Task: Create in the project VentureTech and in the Backlog issue 'Implement a new cloud-based event management system for a company with advanced ticketing and registration features' a child issue 'Serverless computing application resource usage optimization', and assign it to team member softage.2@softage.net.
Action: Mouse moved to (684, 262)
Screenshot: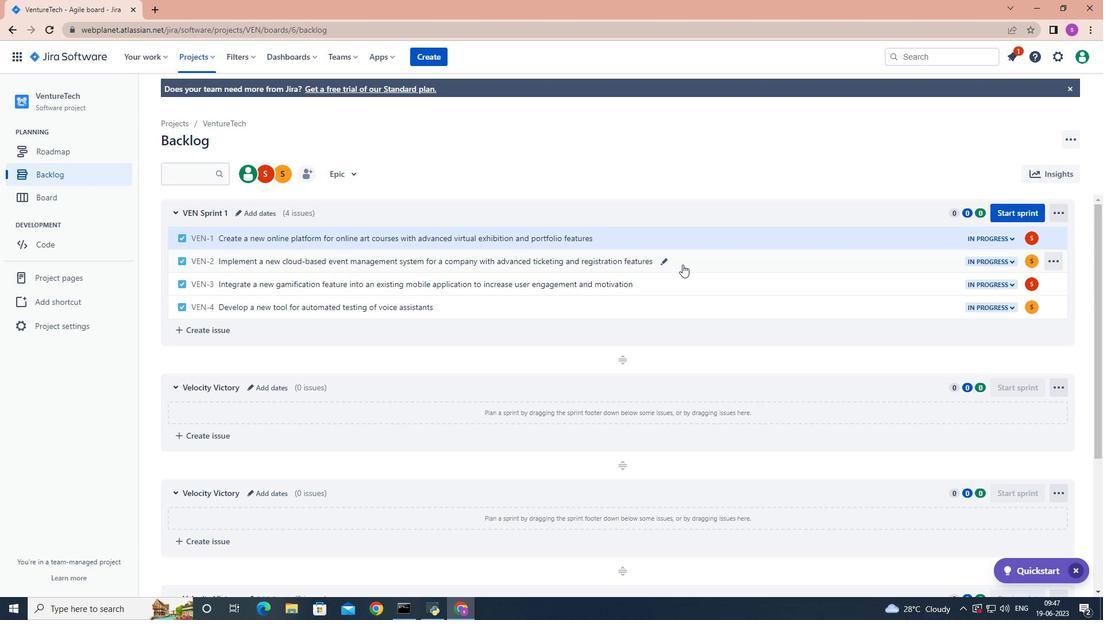 
Action: Mouse pressed left at (684, 262)
Screenshot: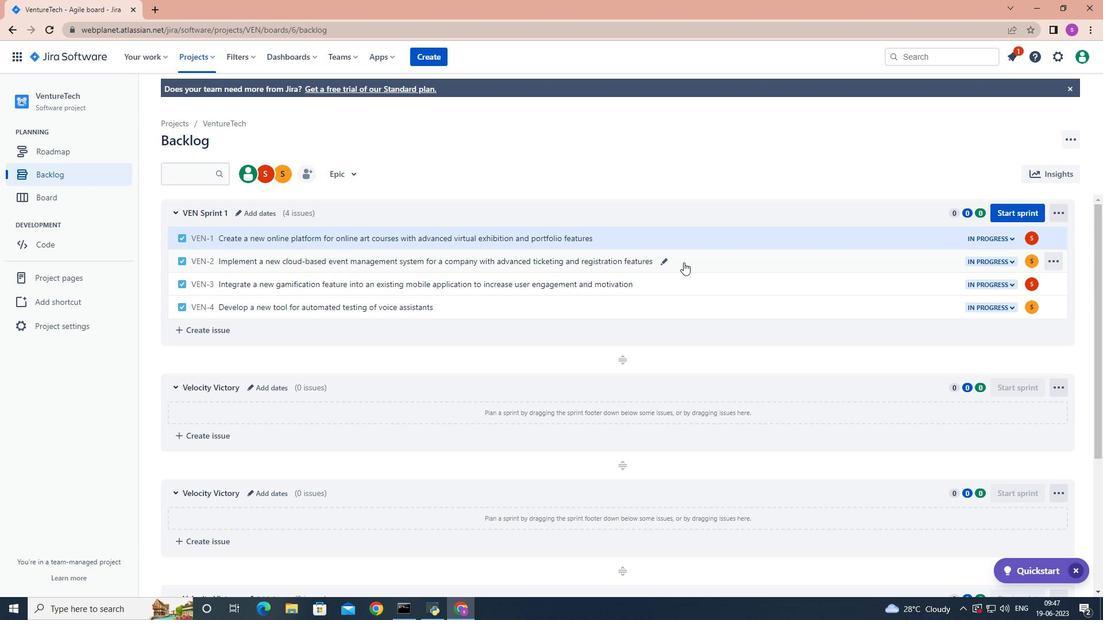 
Action: Mouse moved to (904, 309)
Screenshot: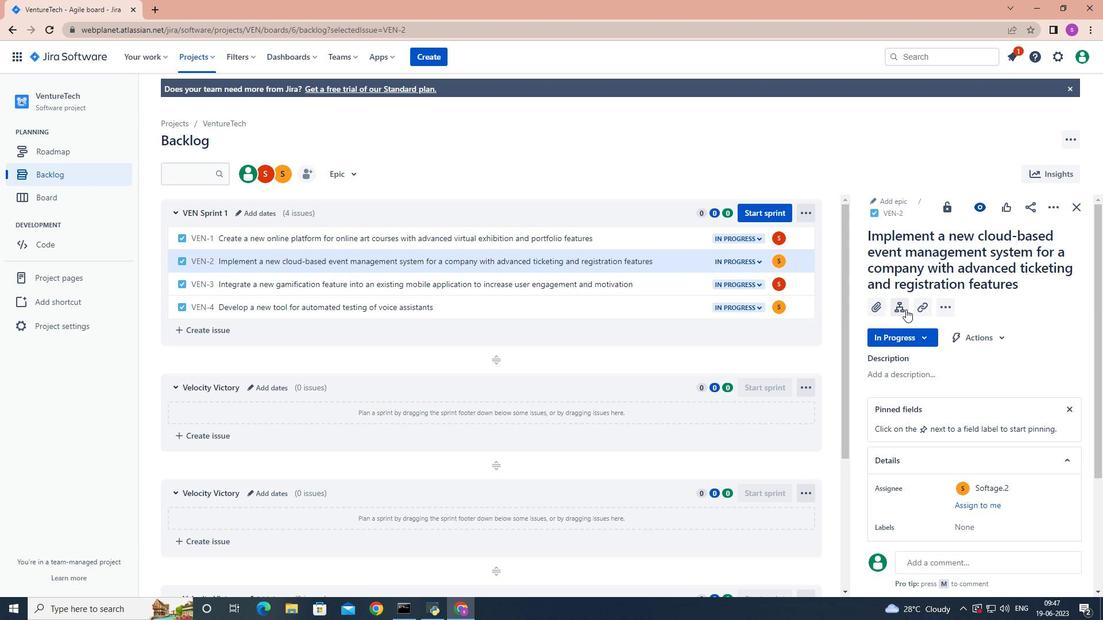 
Action: Mouse pressed left at (904, 309)
Screenshot: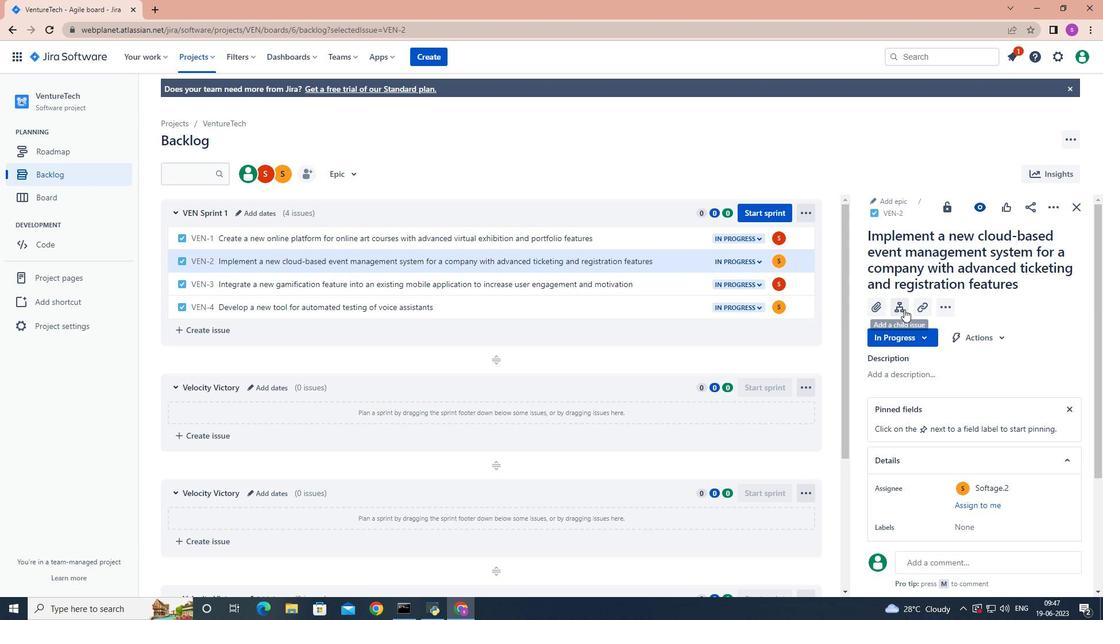 
Action: Key pressed <Key.shift>Serverless<Key.space>computing<Key.space>application<Key.space>resource<Key.space>usage<Key.space>optimization<Key.enter>
Screenshot: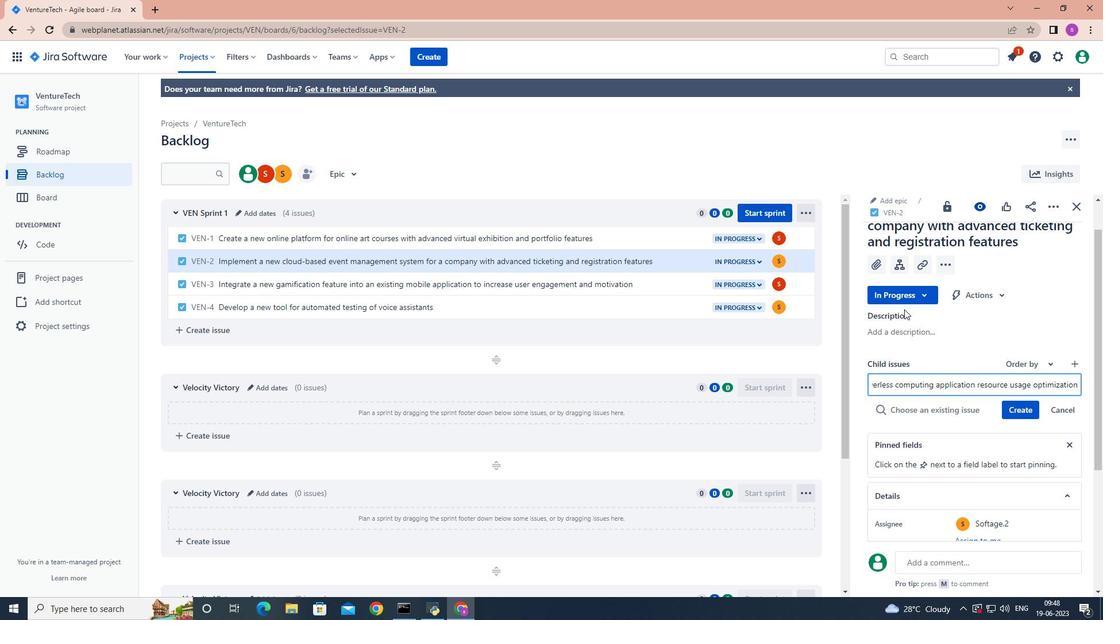 
Action: Mouse moved to (1029, 393)
Screenshot: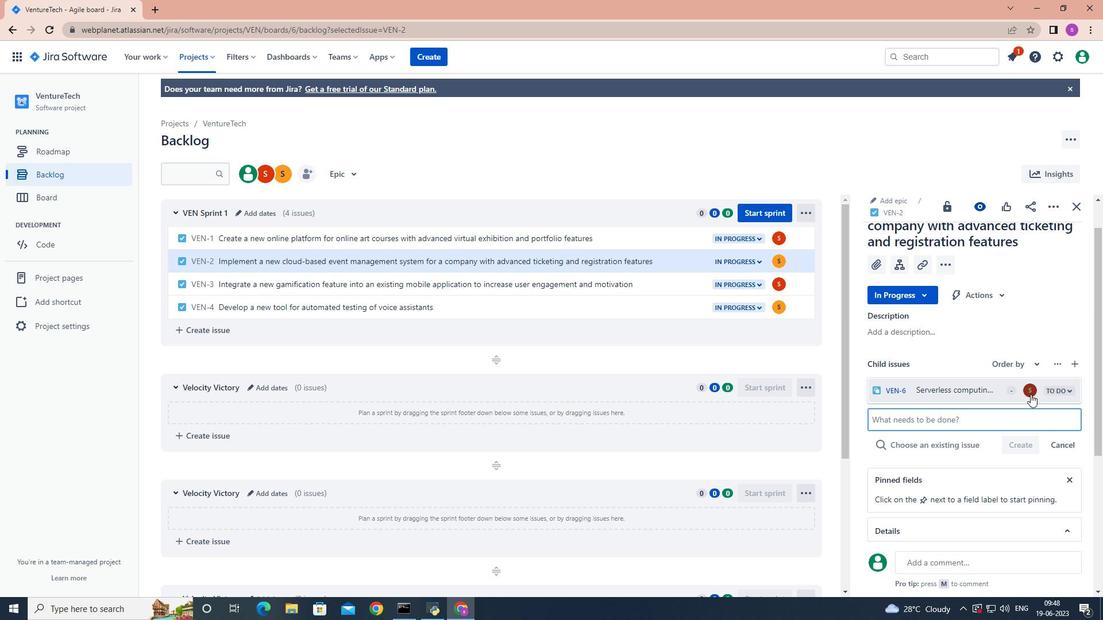
Action: Mouse pressed left at (1029, 393)
Screenshot: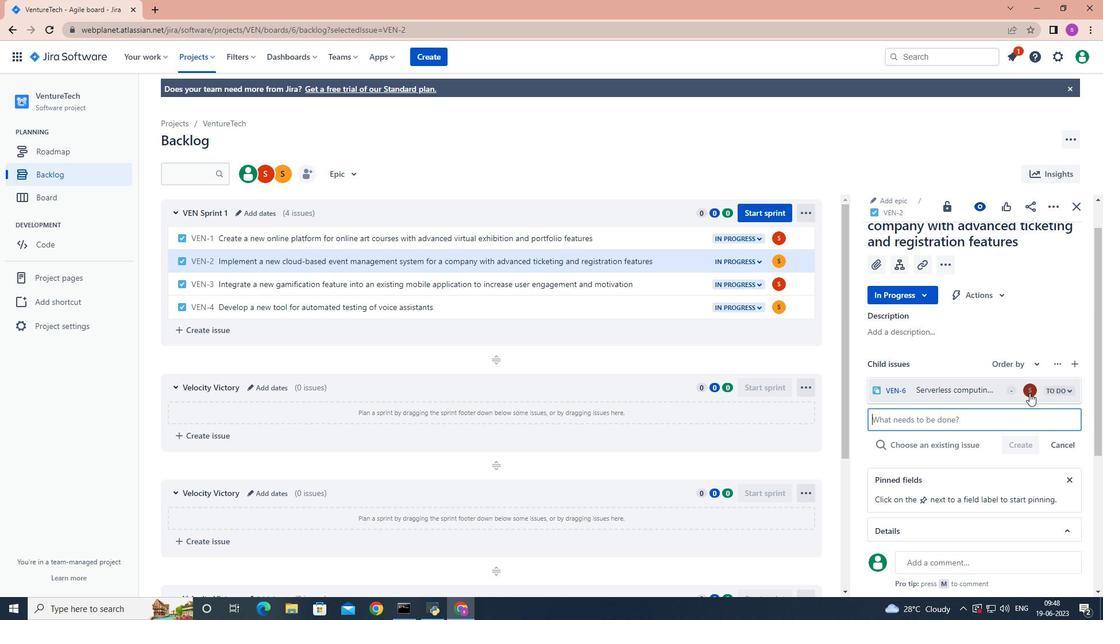
Action: Mouse moved to (1024, 391)
Screenshot: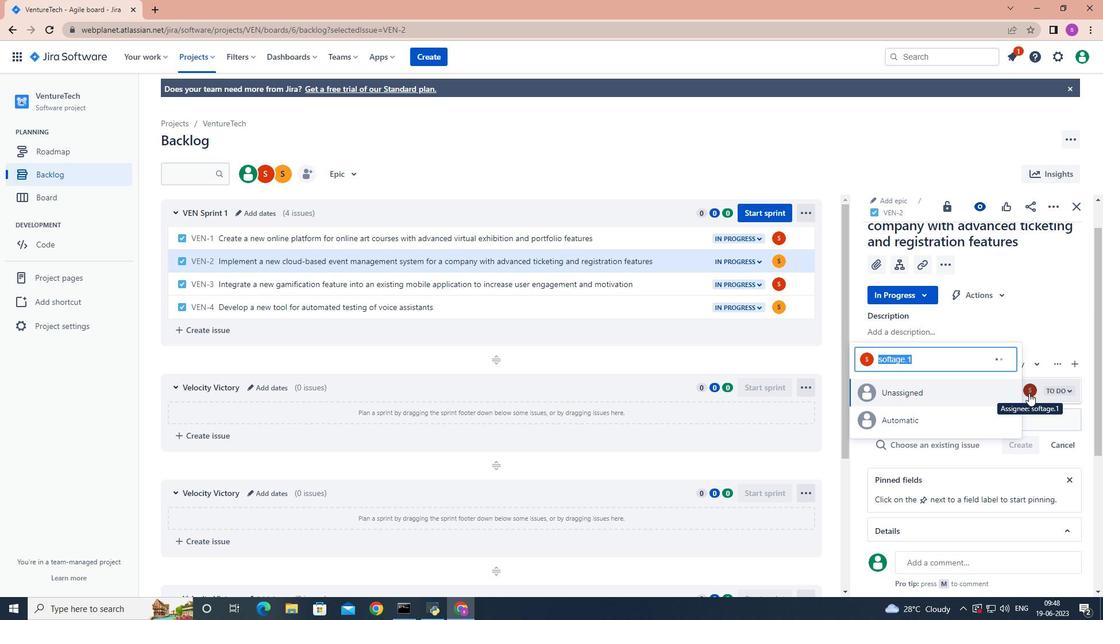 
Action: Key pressed softage.2
Screenshot: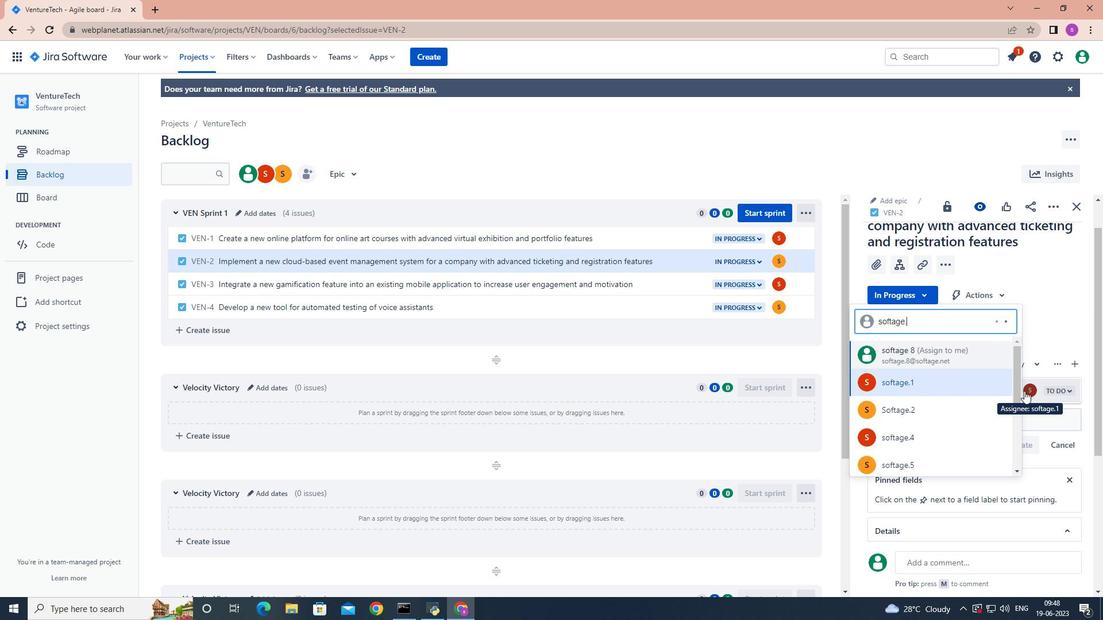 
Action: Mouse moved to (932, 383)
Screenshot: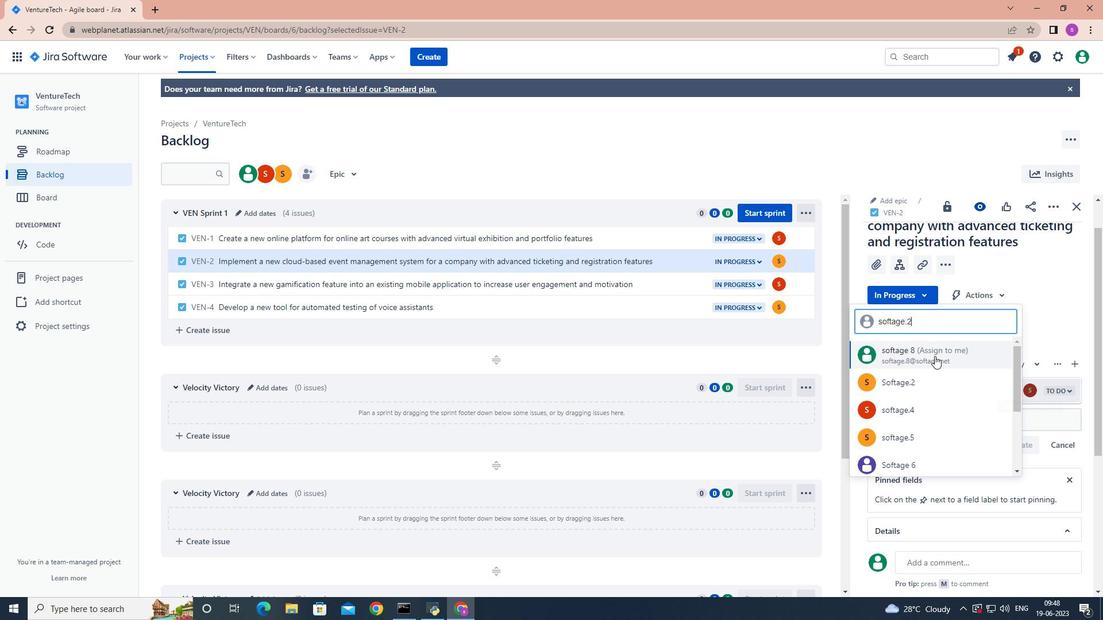 
Action: Mouse pressed left at (932, 383)
Screenshot: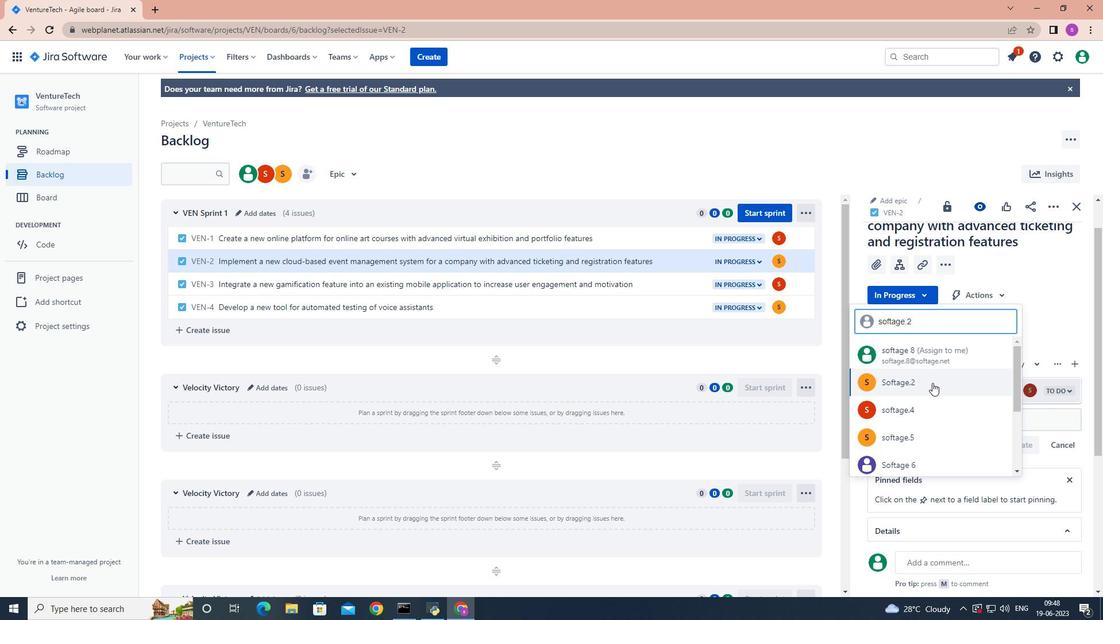 
Action: Mouse moved to (932, 383)
Screenshot: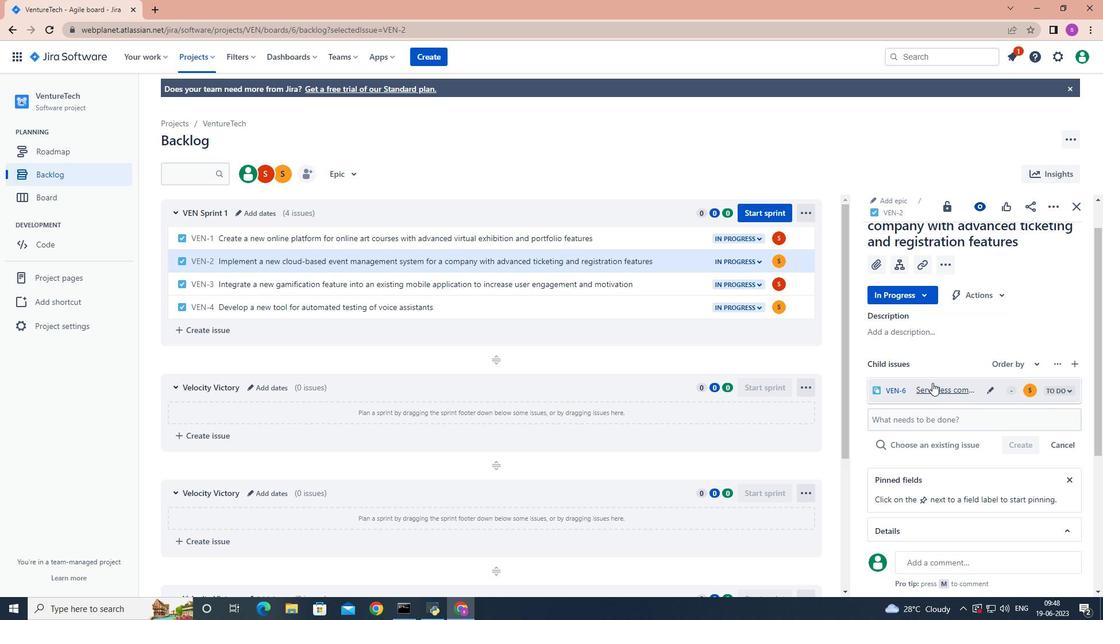 
